 Task: Open settings.json of Automation Profile: Linux.
Action: Mouse moved to (12, 602)
Screenshot: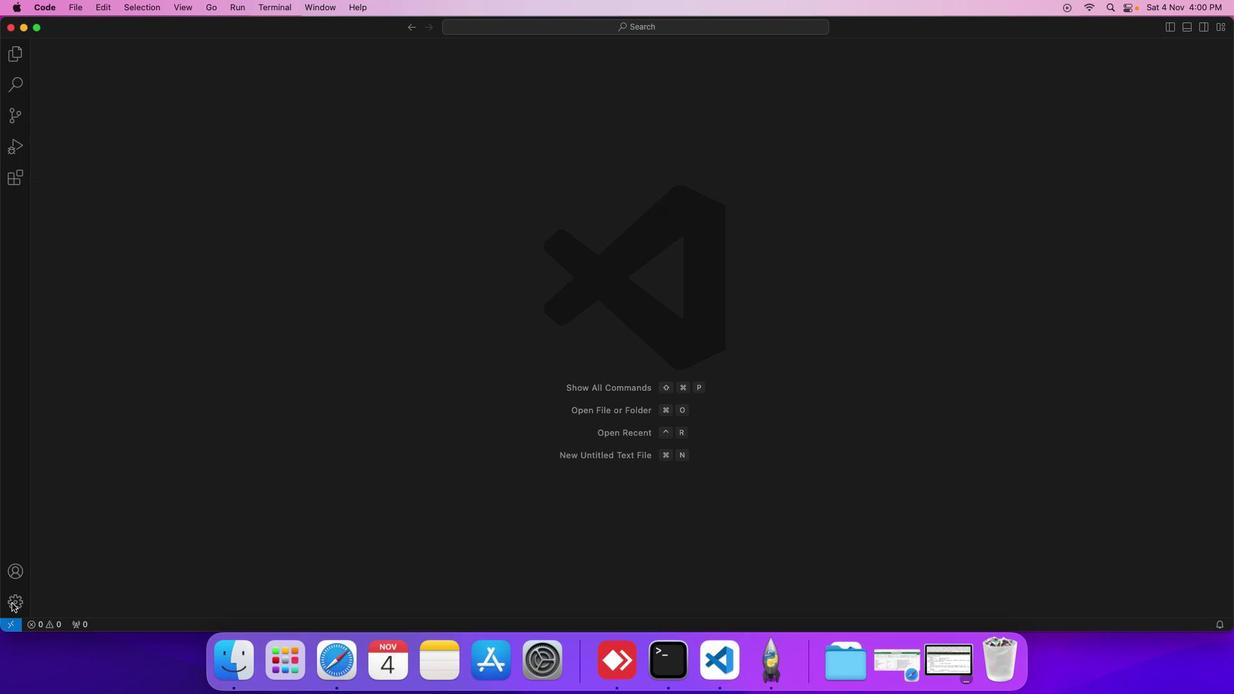 
Action: Mouse pressed left at (12, 602)
Screenshot: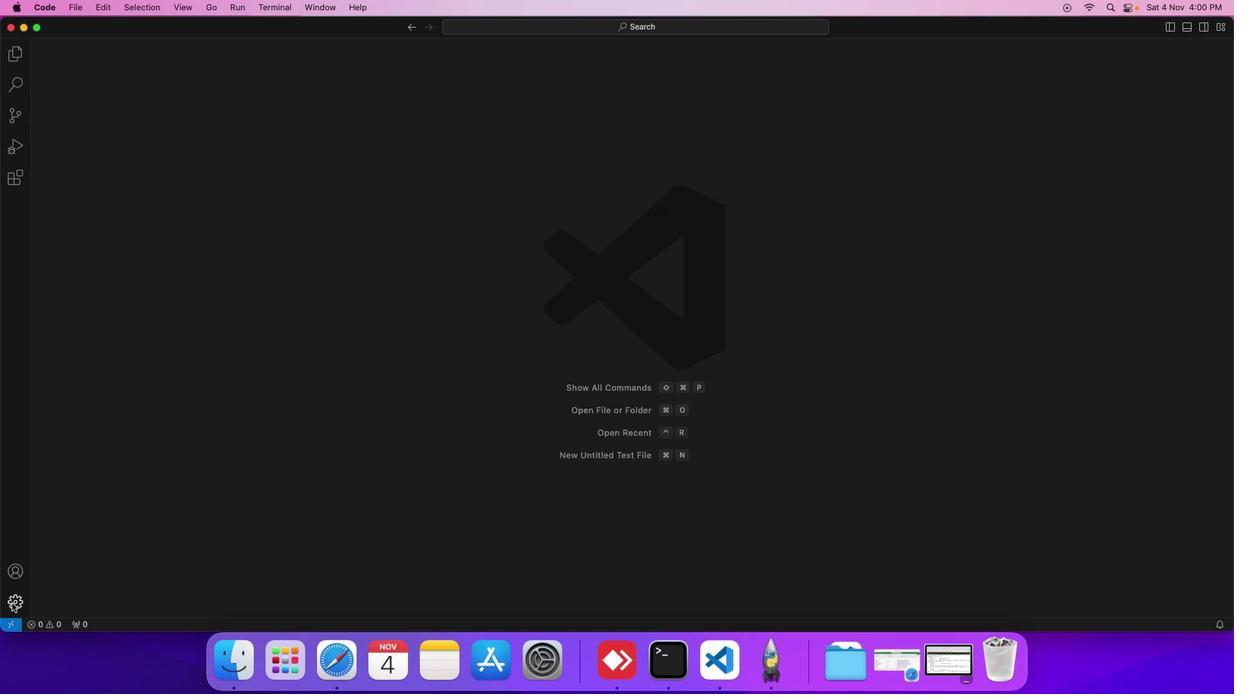 
Action: Mouse moved to (84, 496)
Screenshot: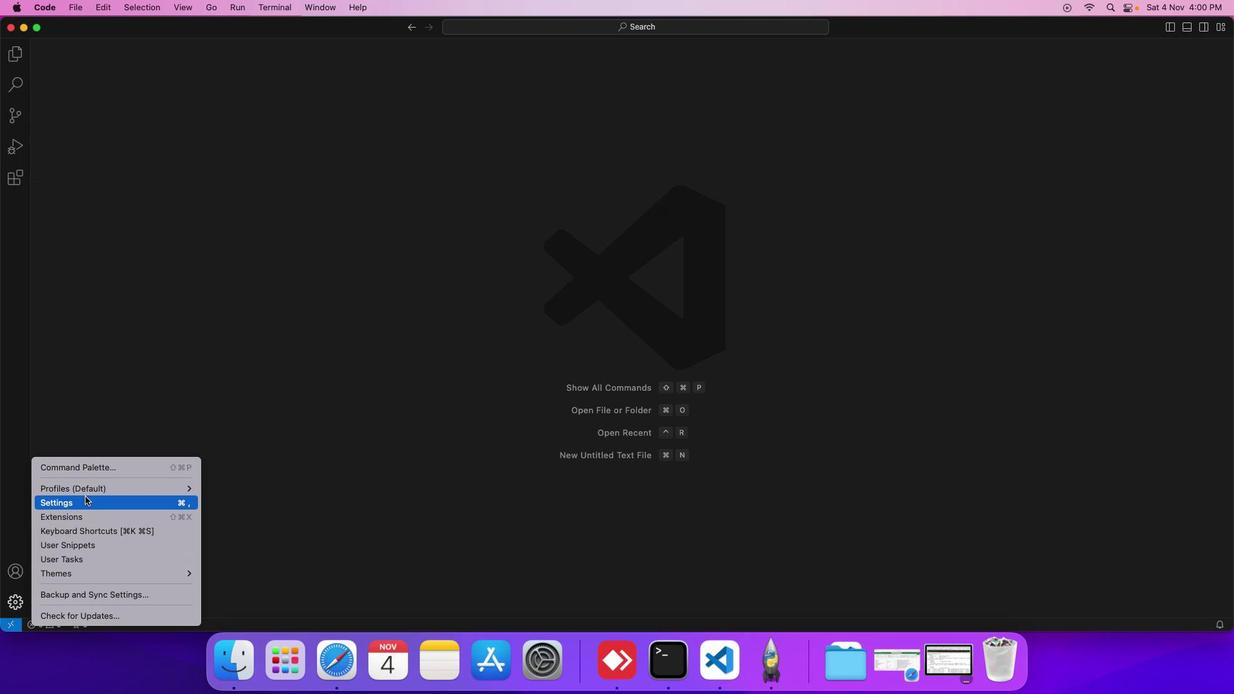 
Action: Mouse pressed left at (84, 496)
Screenshot: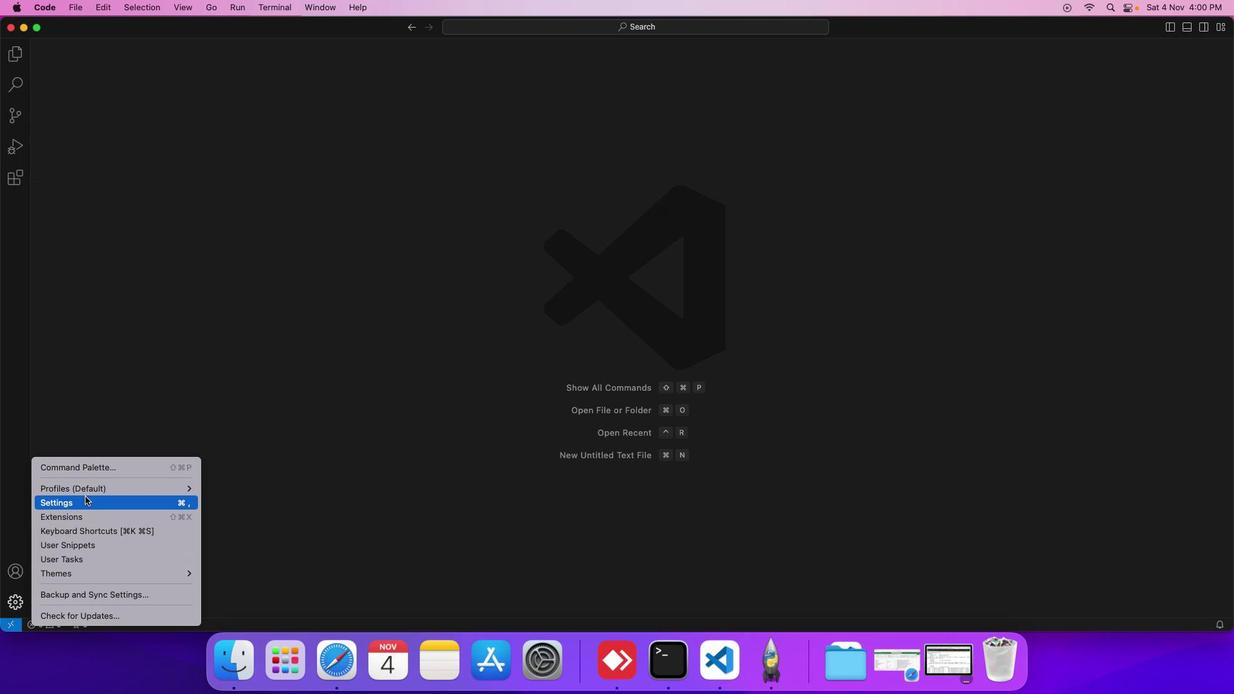 
Action: Mouse moved to (279, 189)
Screenshot: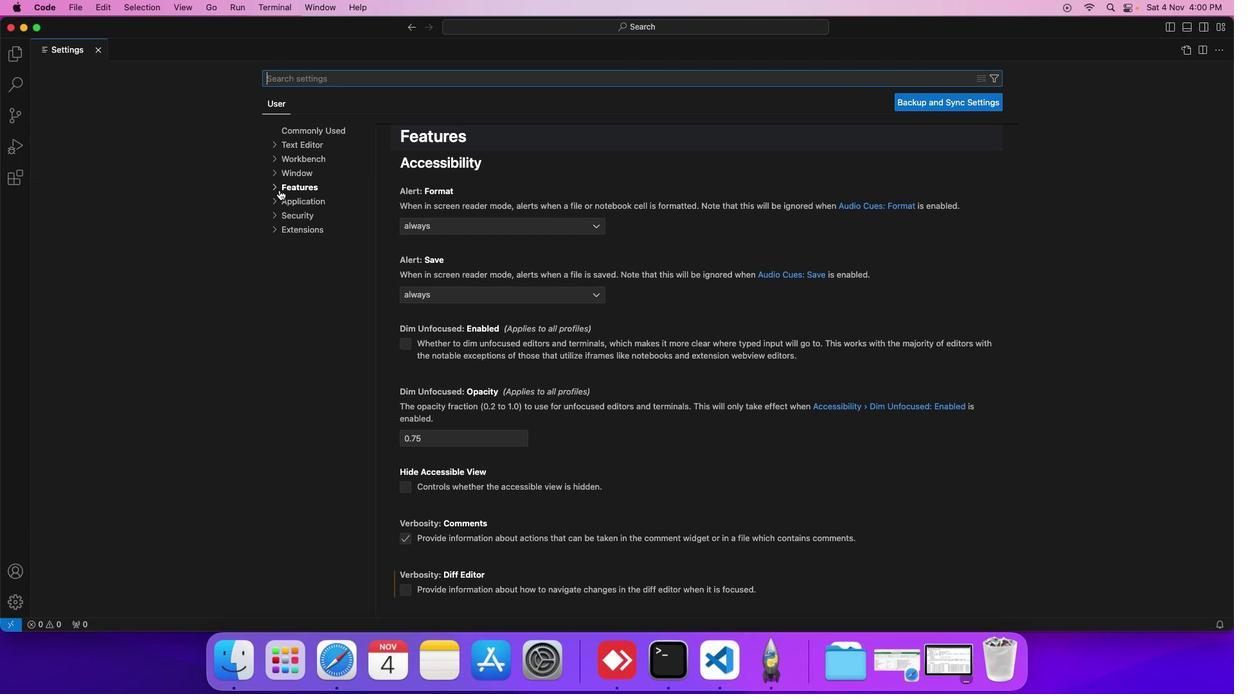 
Action: Mouse pressed left at (279, 189)
Screenshot: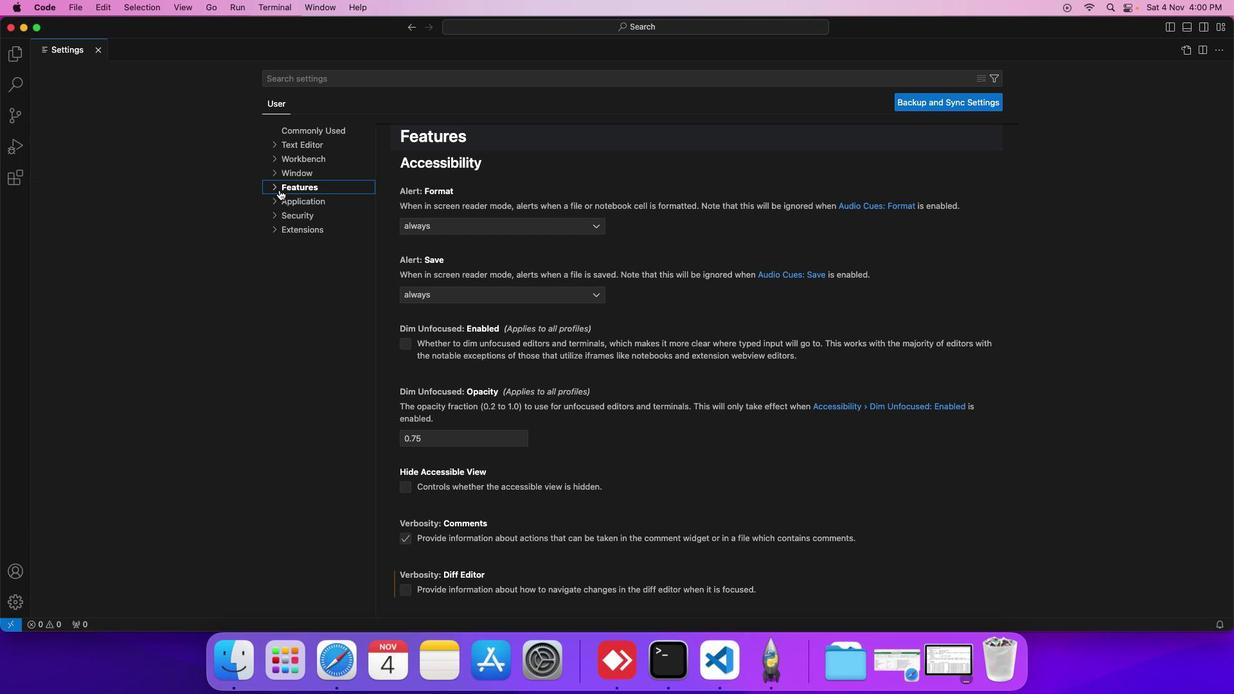 
Action: Mouse moved to (300, 297)
Screenshot: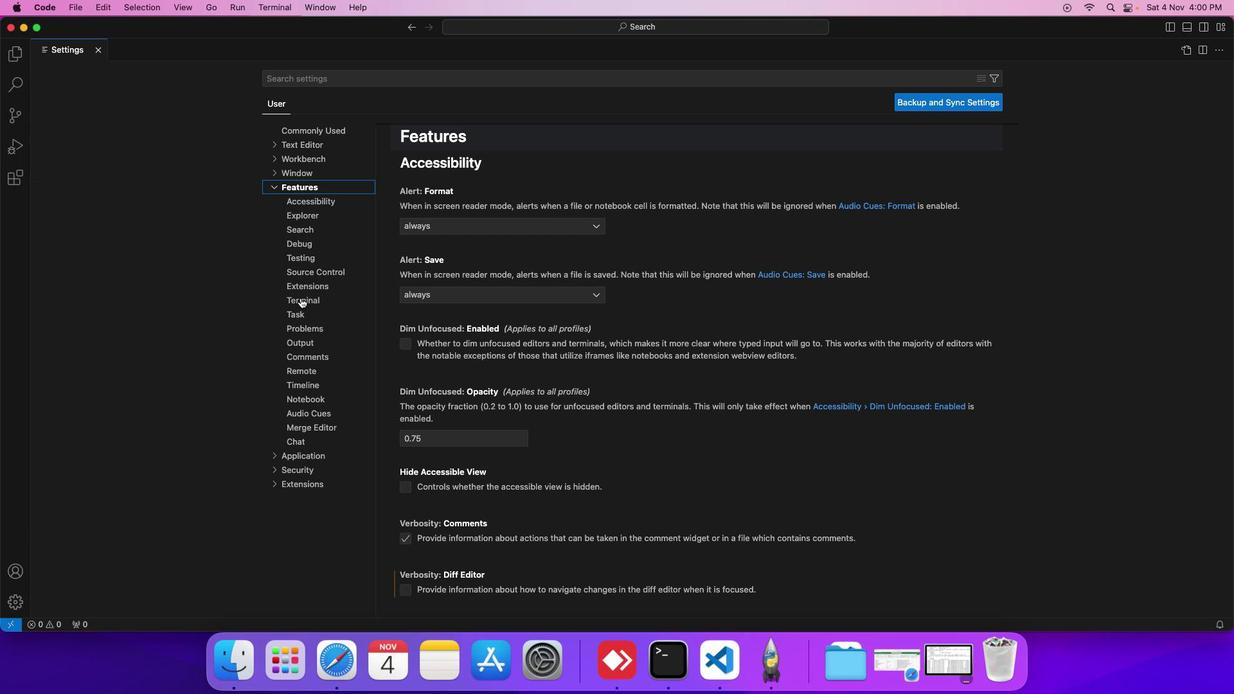 
Action: Mouse pressed left at (300, 297)
Screenshot: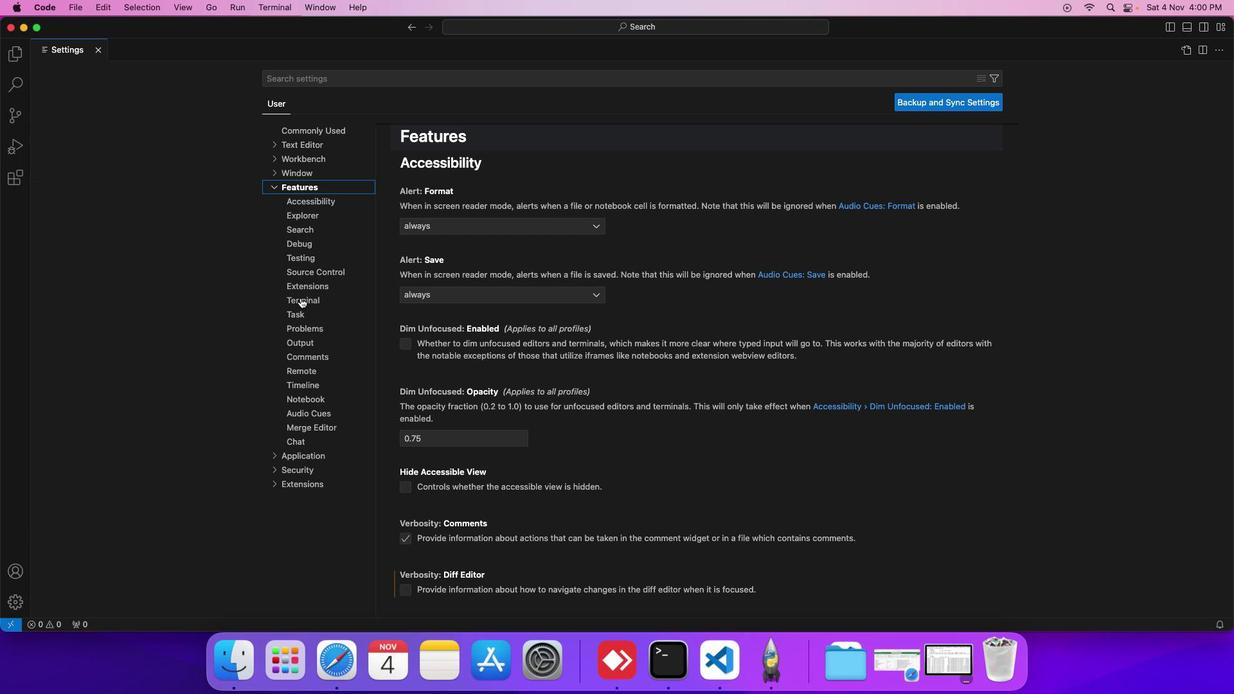 
Action: Mouse moved to (448, 422)
Screenshot: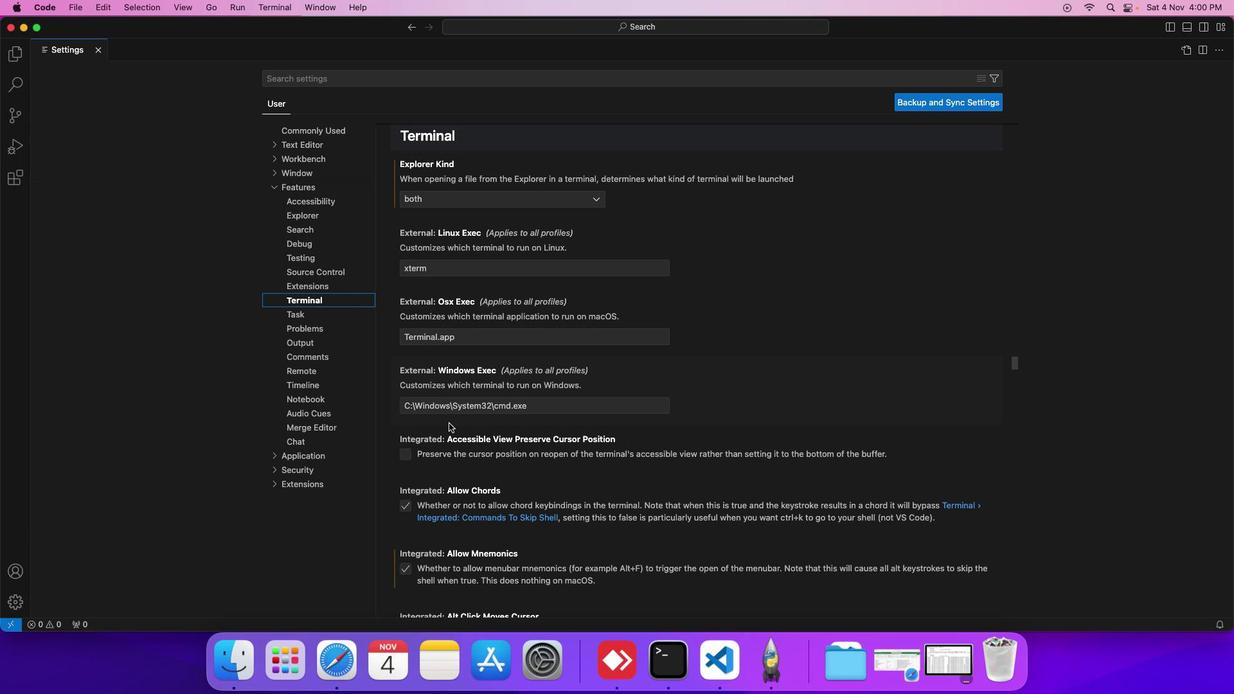 
Action: Mouse scrolled (448, 422) with delta (0, 0)
Screenshot: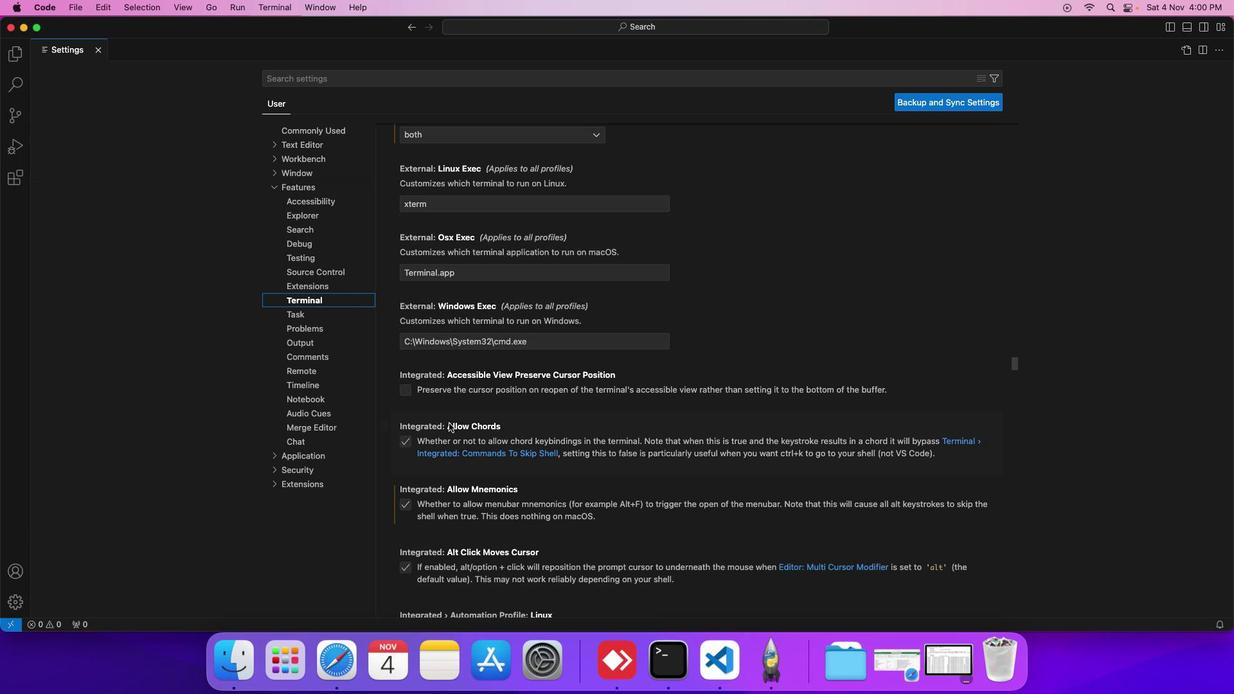 
Action: Mouse scrolled (448, 422) with delta (0, 0)
Screenshot: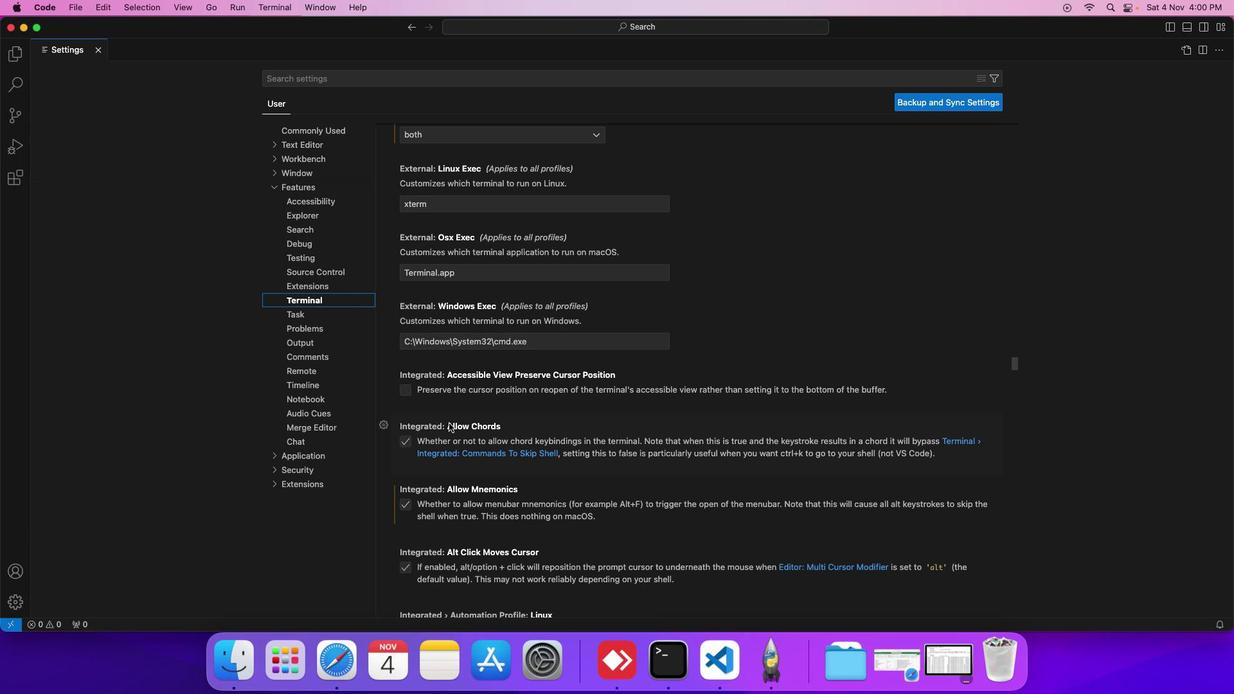 
Action: Mouse scrolled (448, 422) with delta (0, 0)
Screenshot: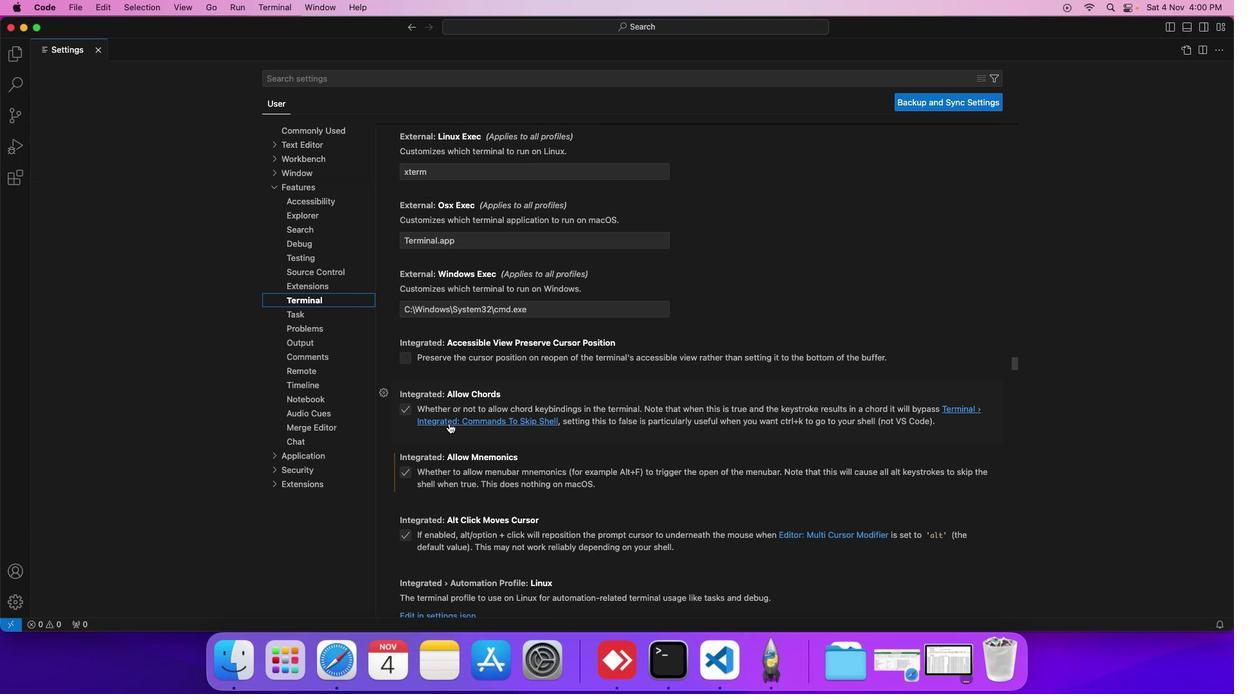 
Action: Mouse scrolled (448, 422) with delta (0, 0)
Screenshot: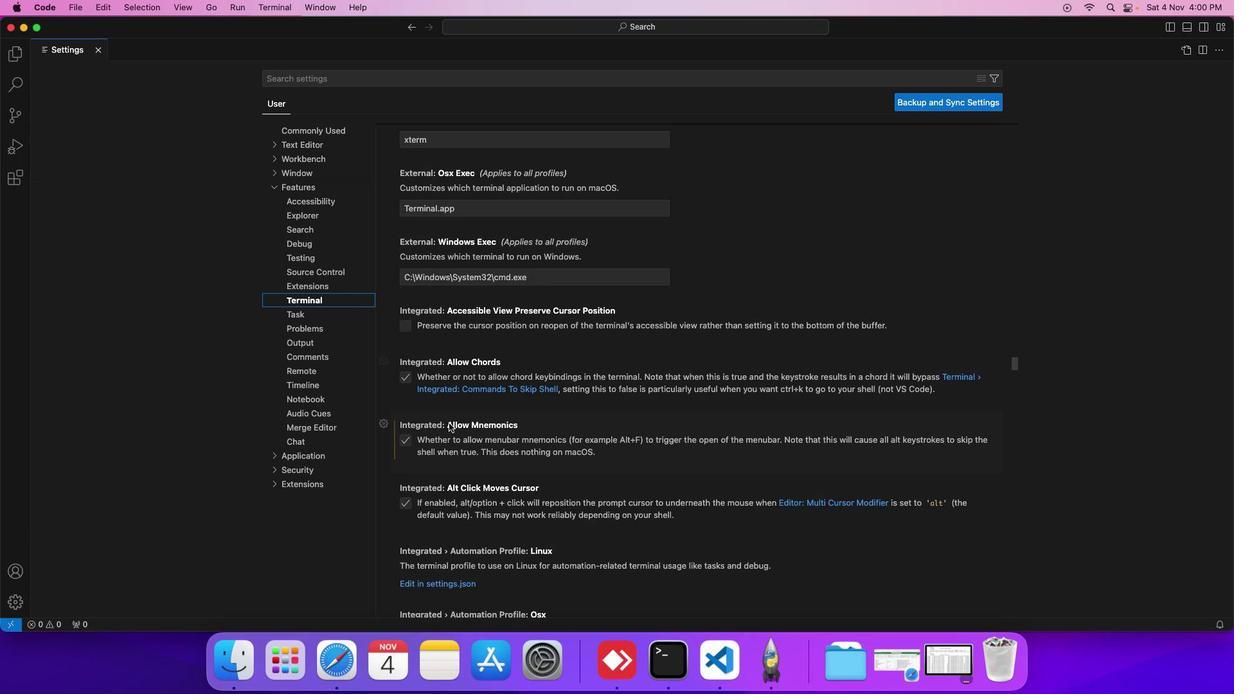 
Action: Mouse scrolled (448, 422) with delta (0, 0)
Screenshot: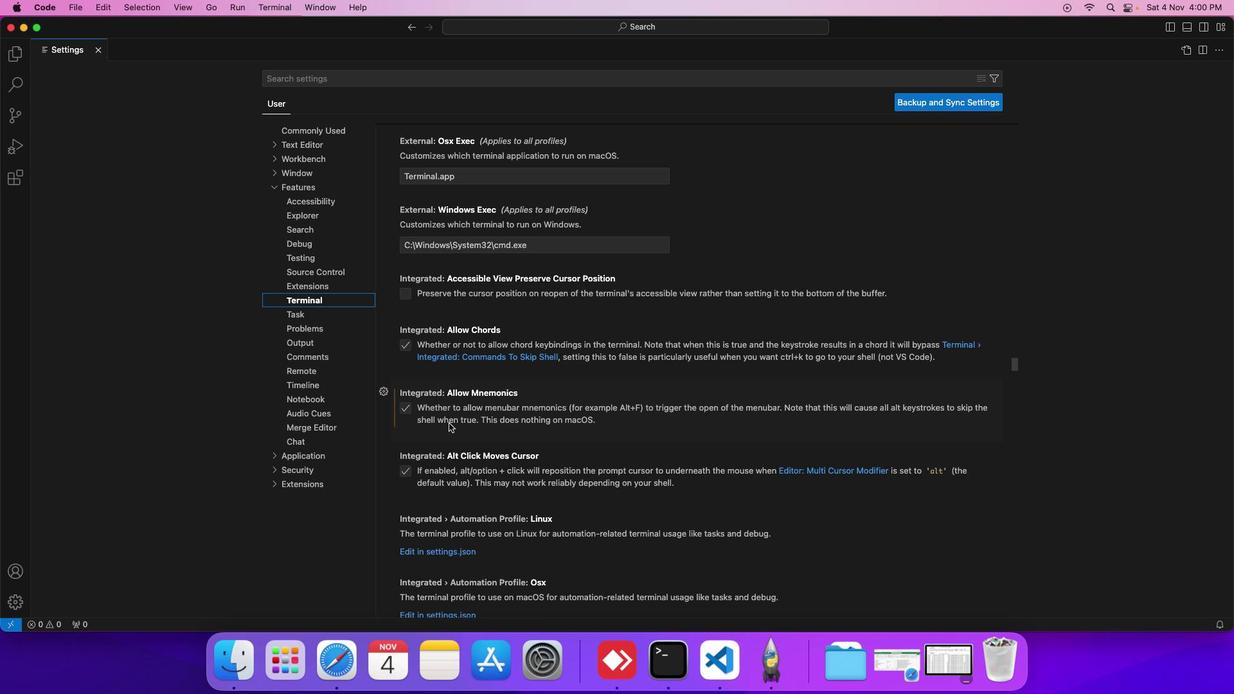 
Action: Mouse scrolled (448, 422) with delta (0, 0)
Screenshot: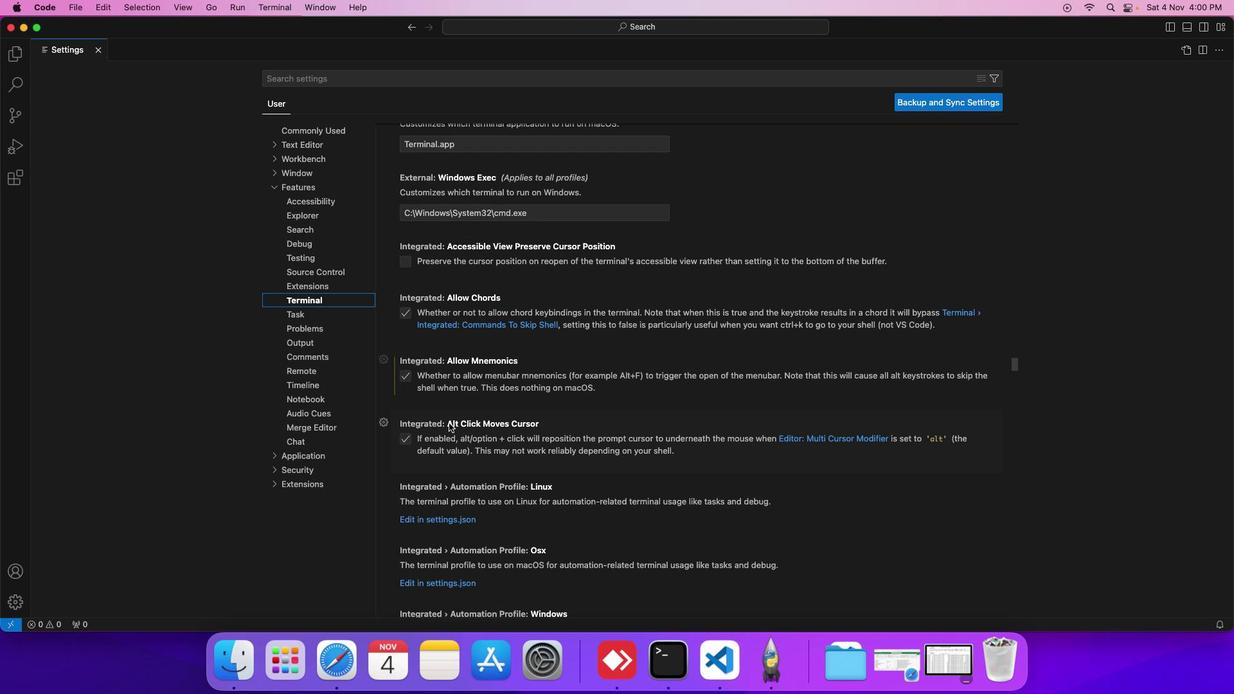 
Action: Mouse scrolled (448, 422) with delta (0, 0)
Screenshot: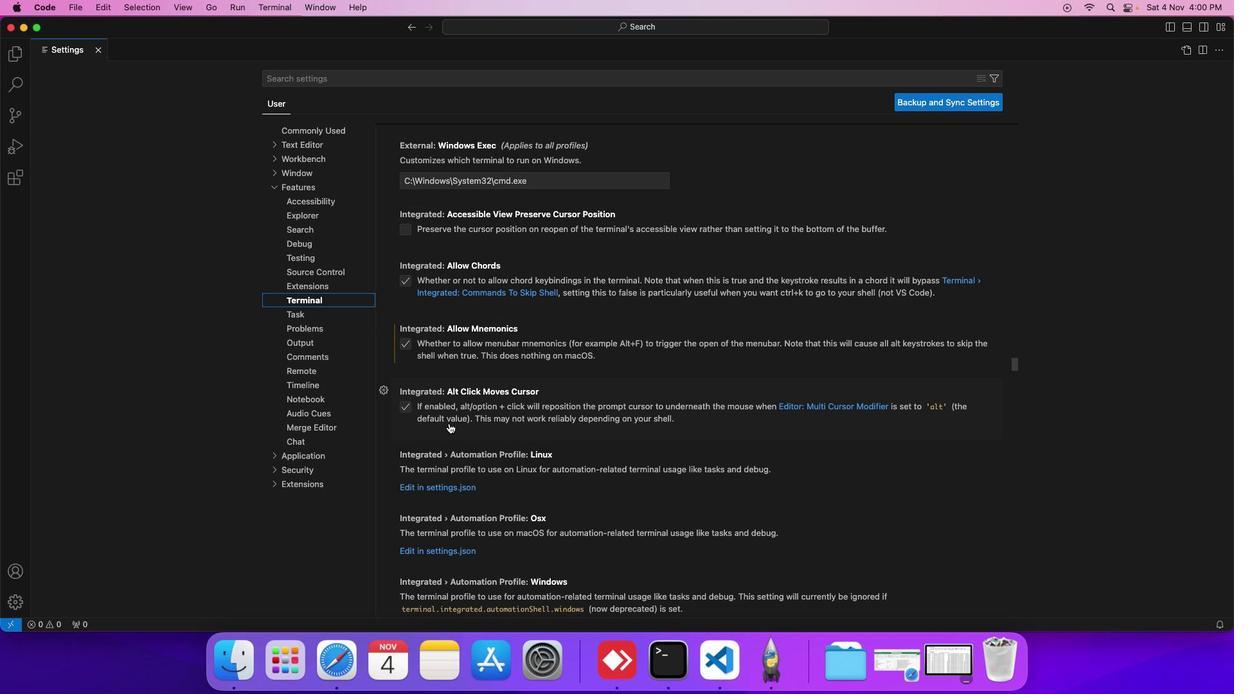 
Action: Mouse scrolled (448, 422) with delta (0, 0)
Screenshot: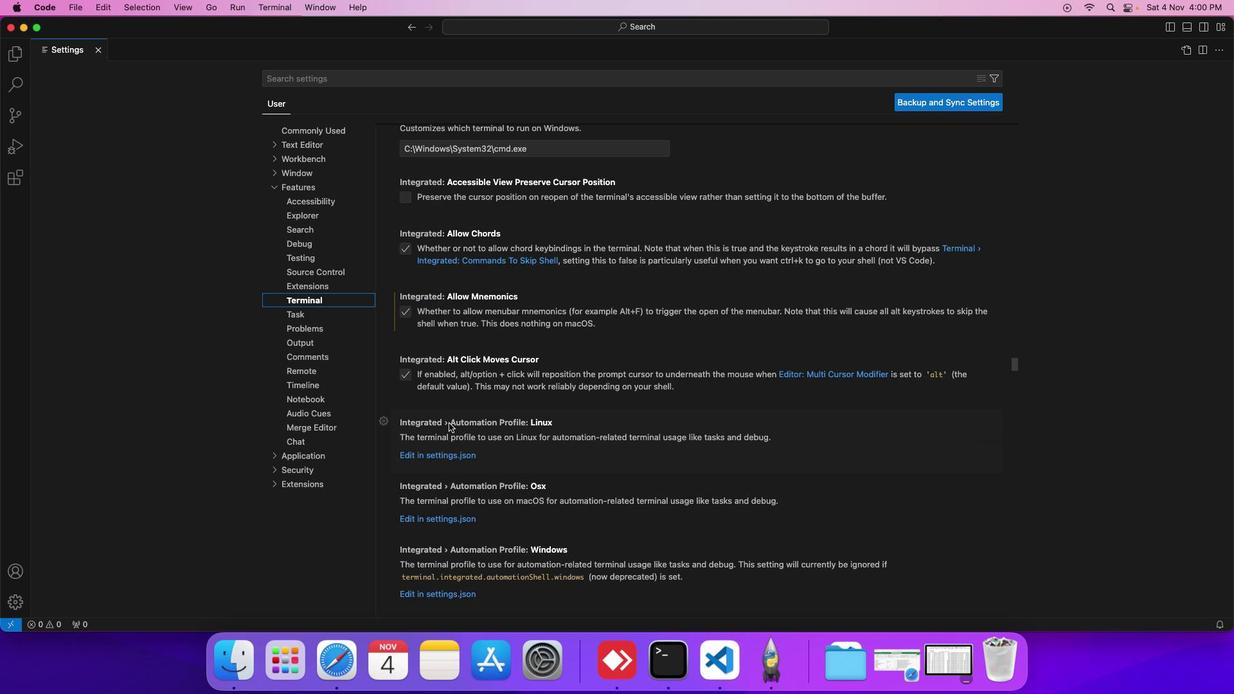 
Action: Mouse scrolled (448, 422) with delta (0, 0)
Screenshot: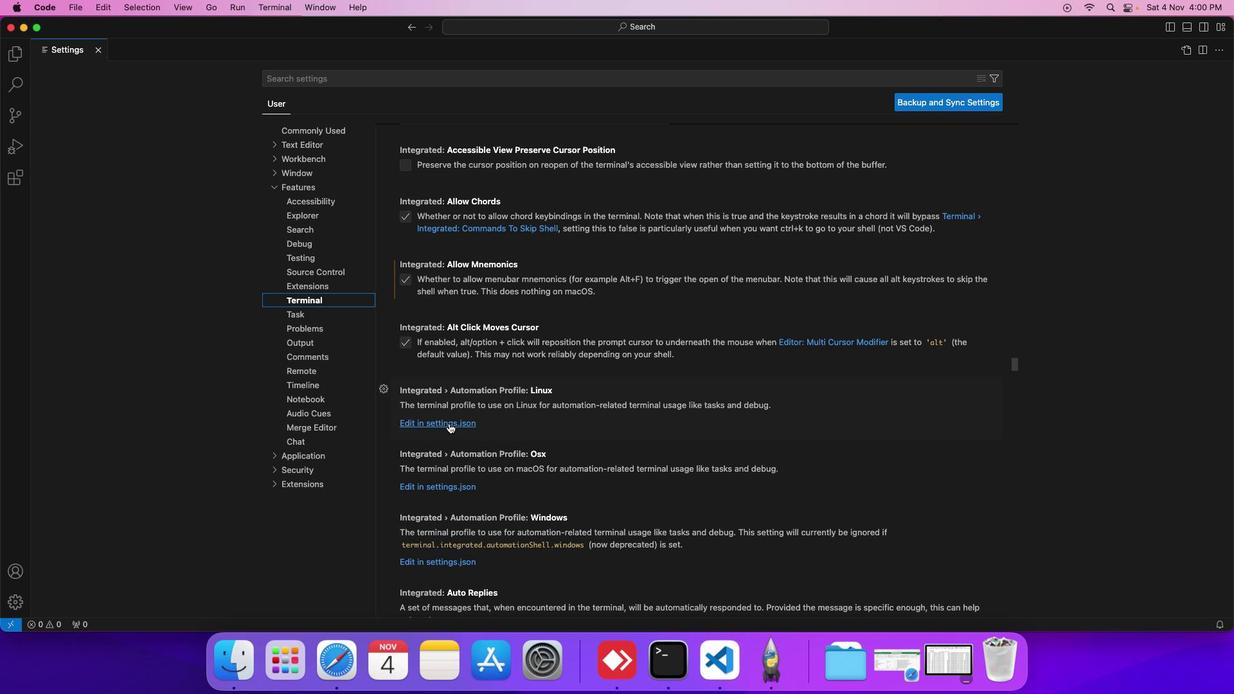 
Action: Mouse pressed left at (448, 422)
Screenshot: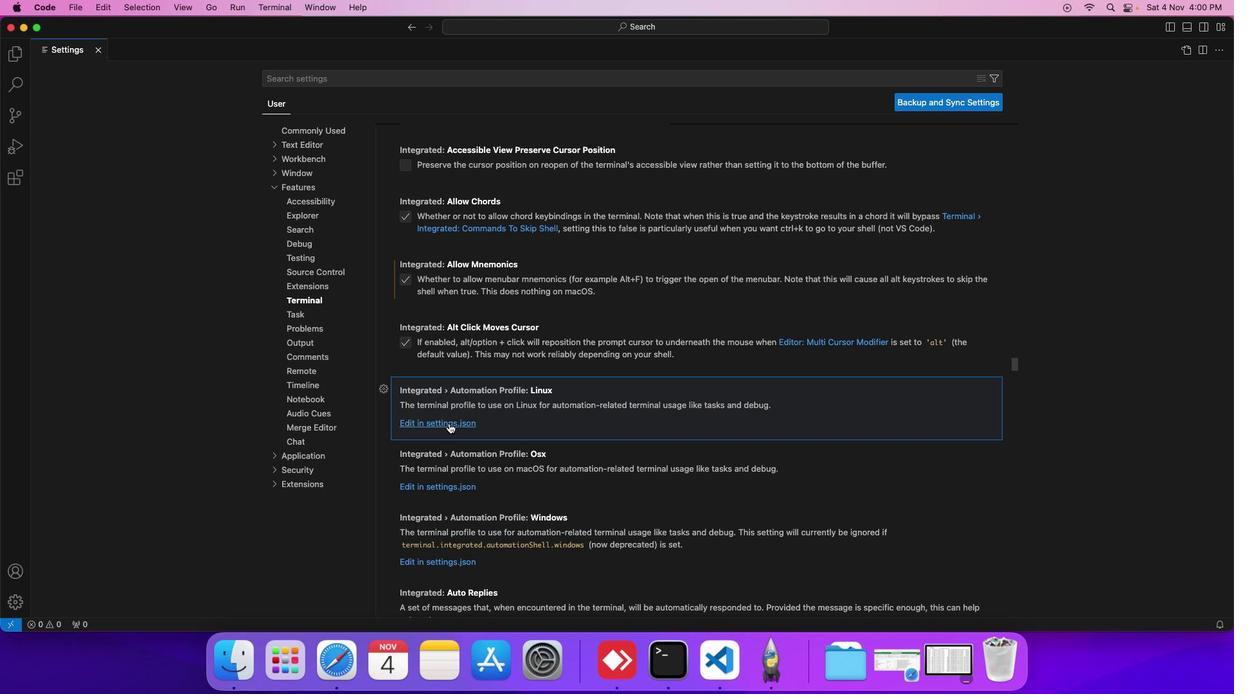 
Action: Mouse moved to (404, 366)
Screenshot: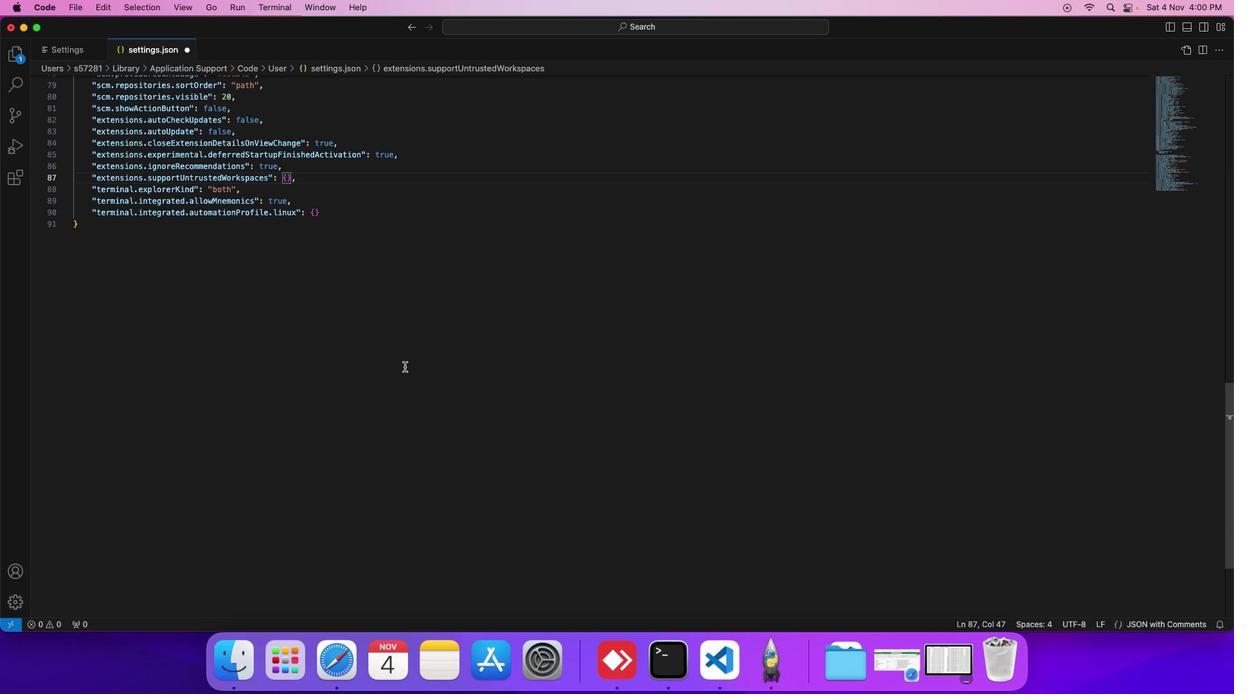 
